 Task: In the  document research.epub Insert the command  'Viewing'Email the file to   'softage2@softage.net', with message attached Important: I've emailed you crucial details. Please make sure to go through it thoroughly. and file type: HTML
Action: Mouse moved to (284, 394)
Screenshot: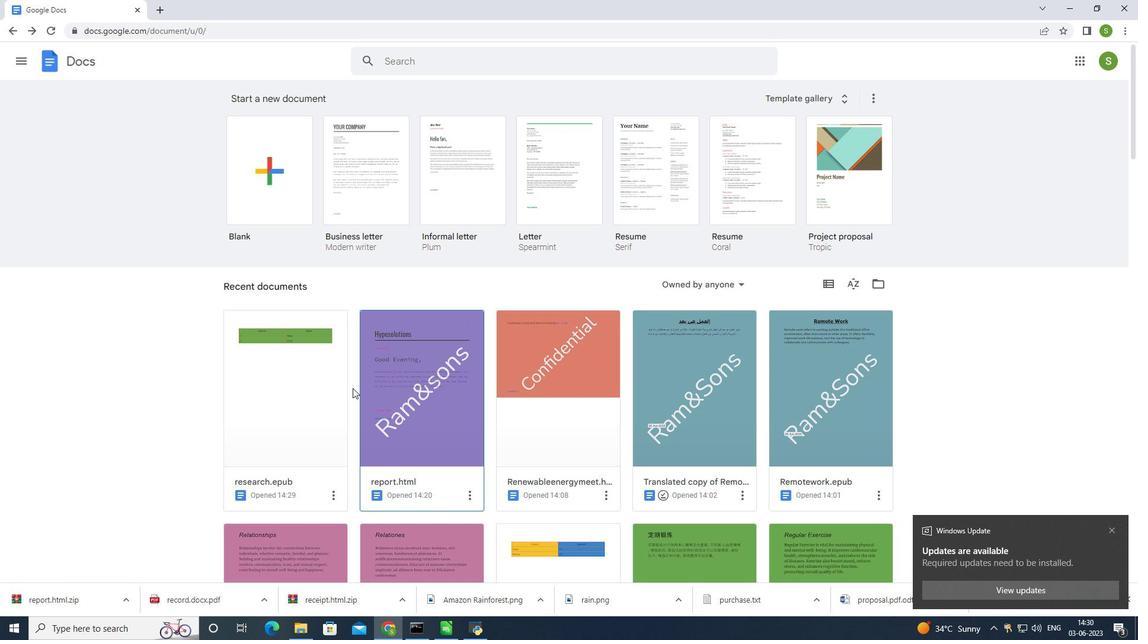 
Action: Mouse pressed left at (284, 394)
Screenshot: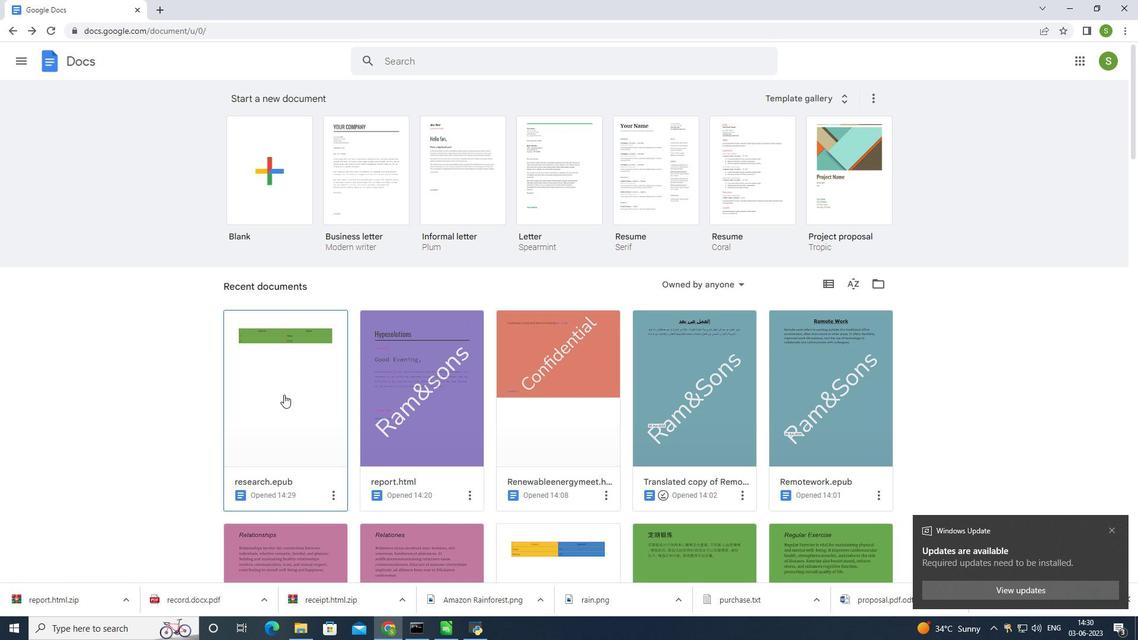 
Action: Mouse moved to (1079, 99)
Screenshot: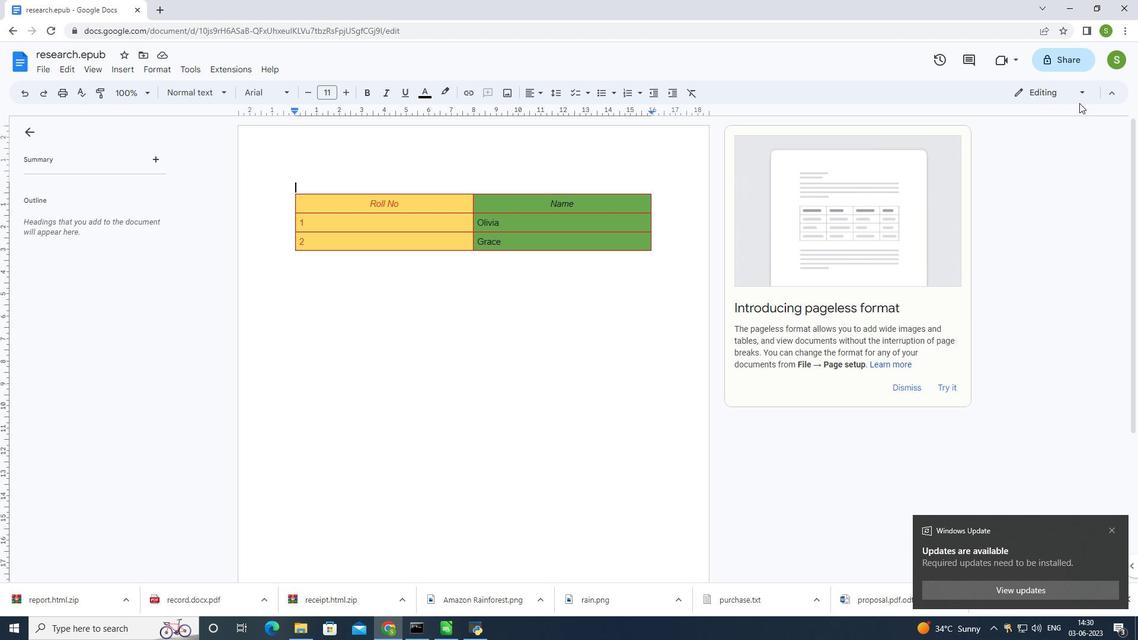 
Action: Mouse pressed left at (1079, 99)
Screenshot: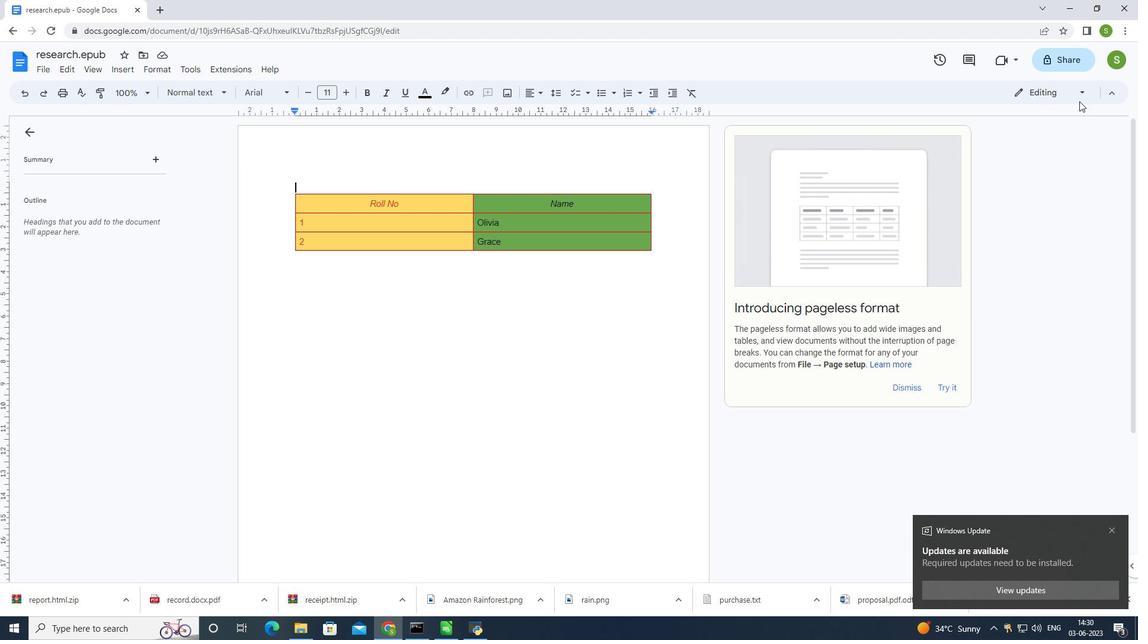 
Action: Mouse moved to (1017, 174)
Screenshot: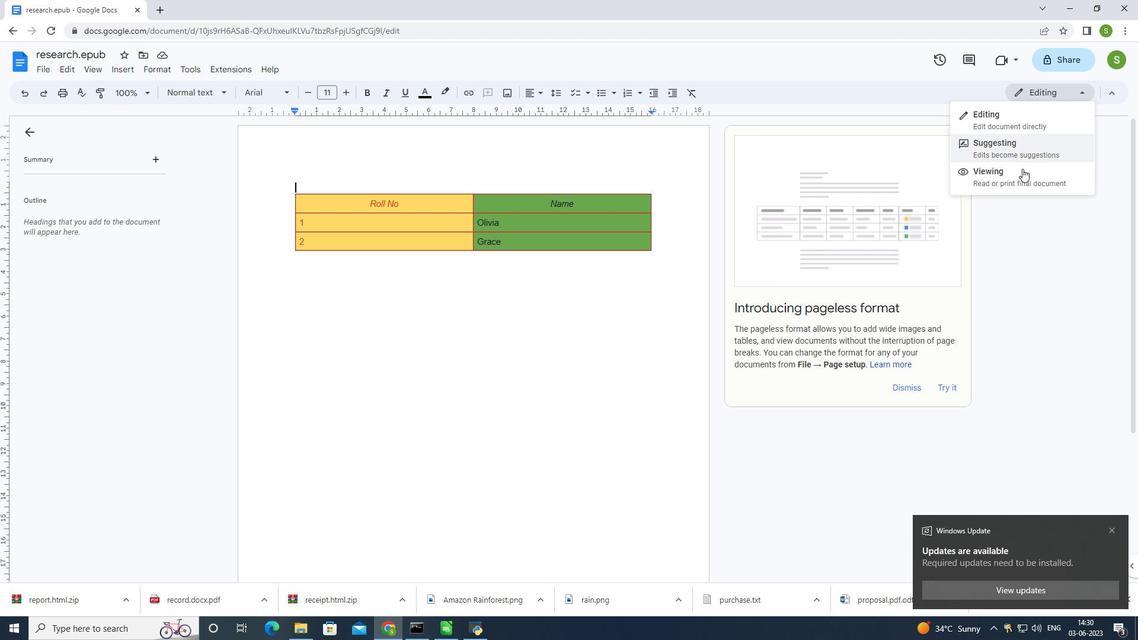 
Action: Mouse pressed left at (1017, 174)
Screenshot: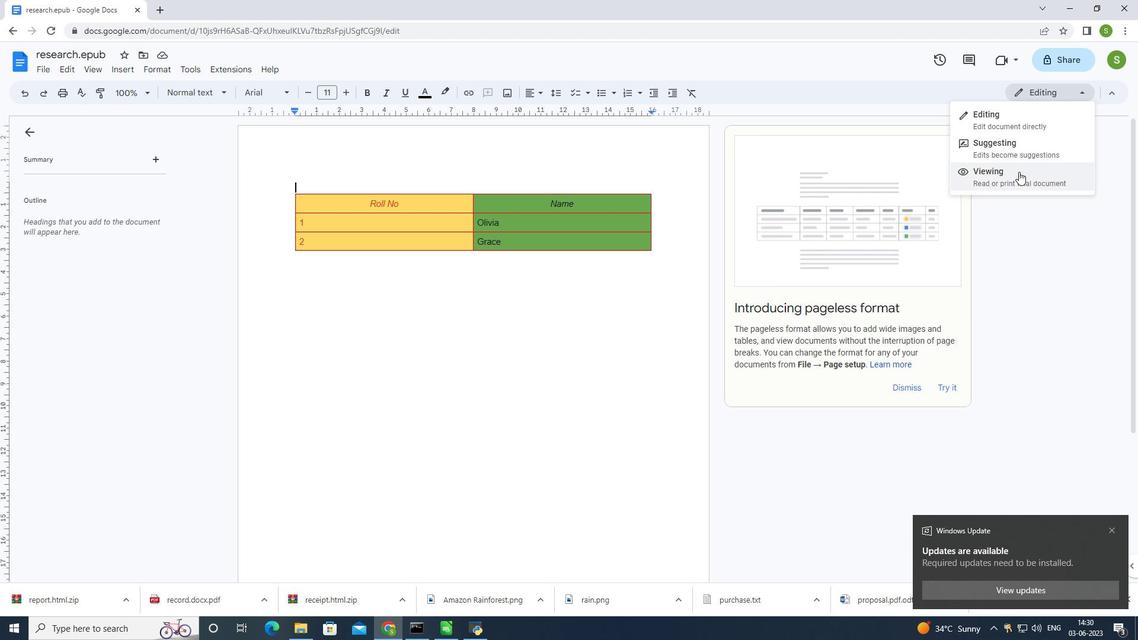 
Action: Mouse moved to (40, 67)
Screenshot: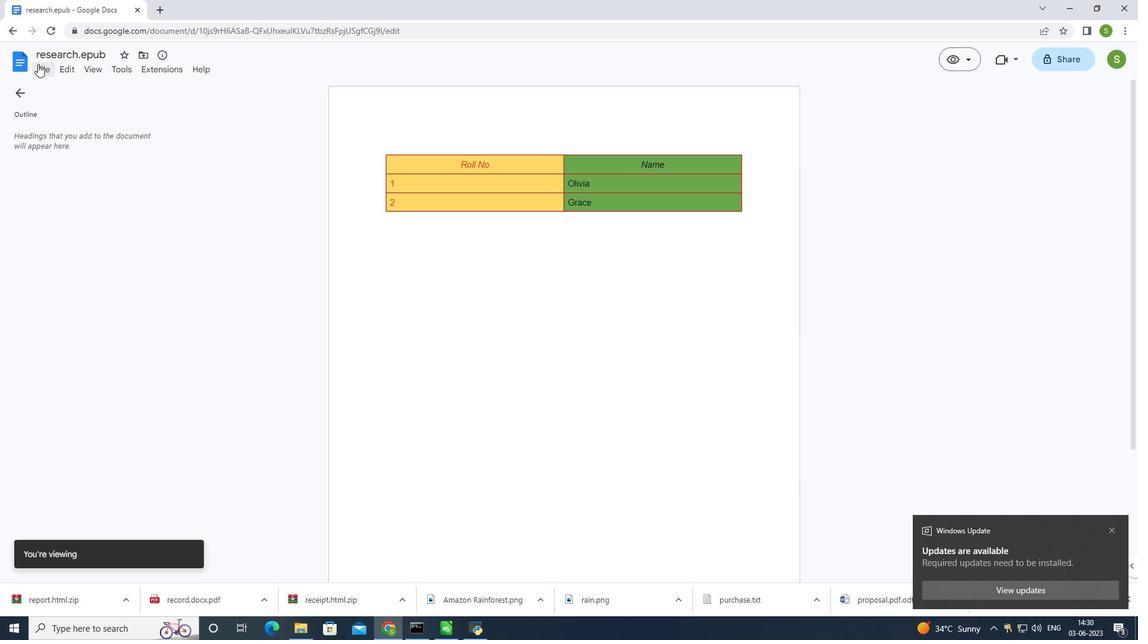 
Action: Mouse pressed left at (40, 67)
Screenshot: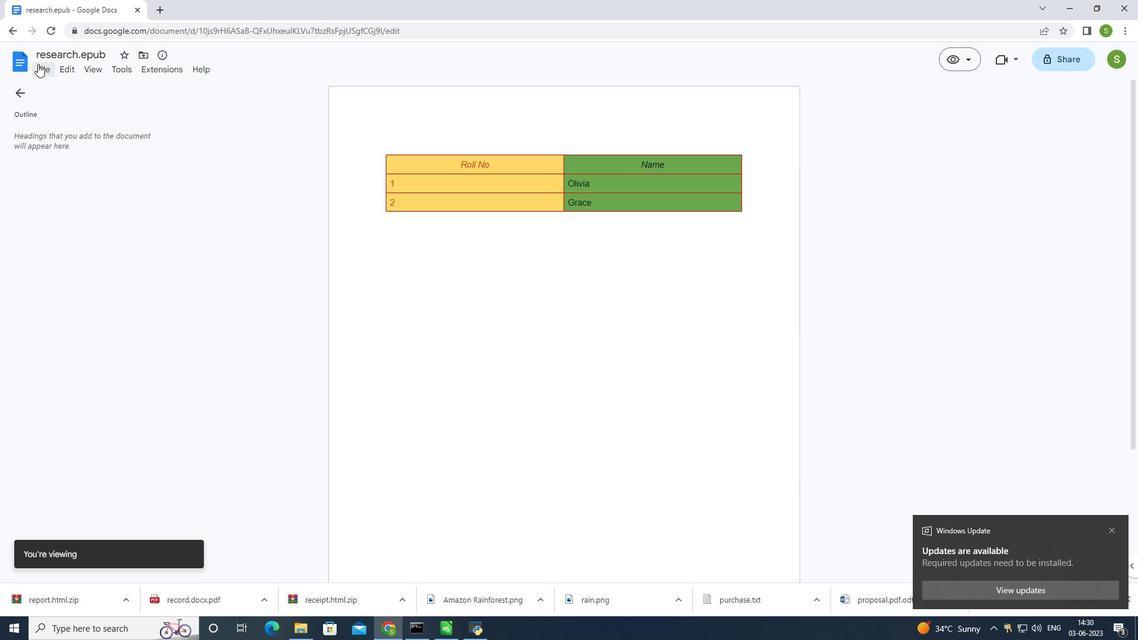
Action: Mouse moved to (61, 173)
Screenshot: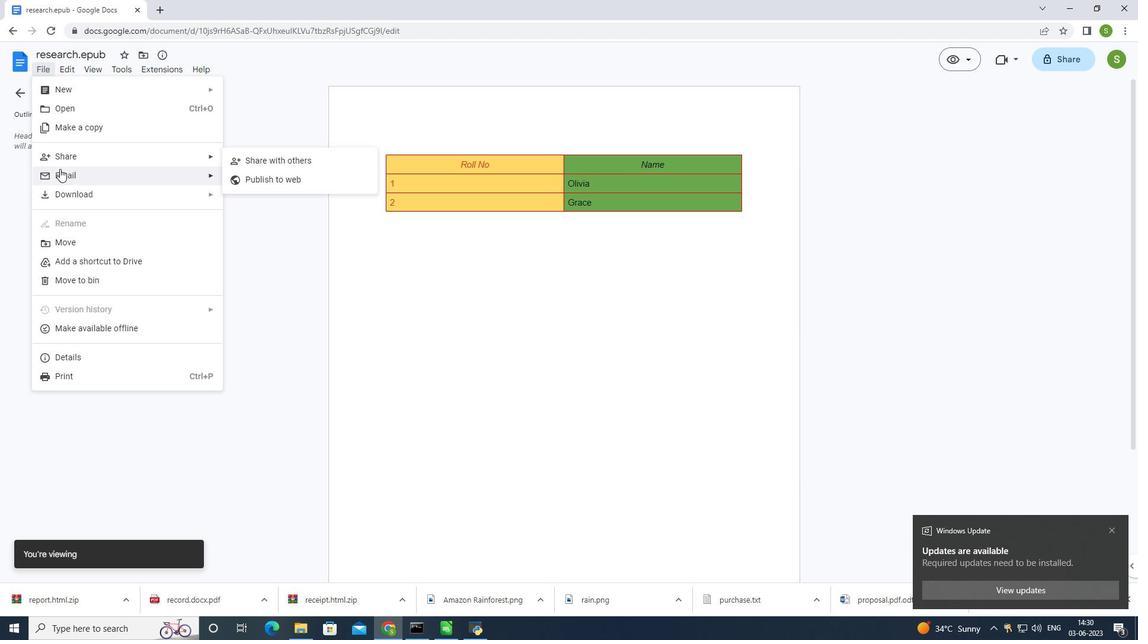 
Action: Mouse pressed left at (61, 173)
Screenshot: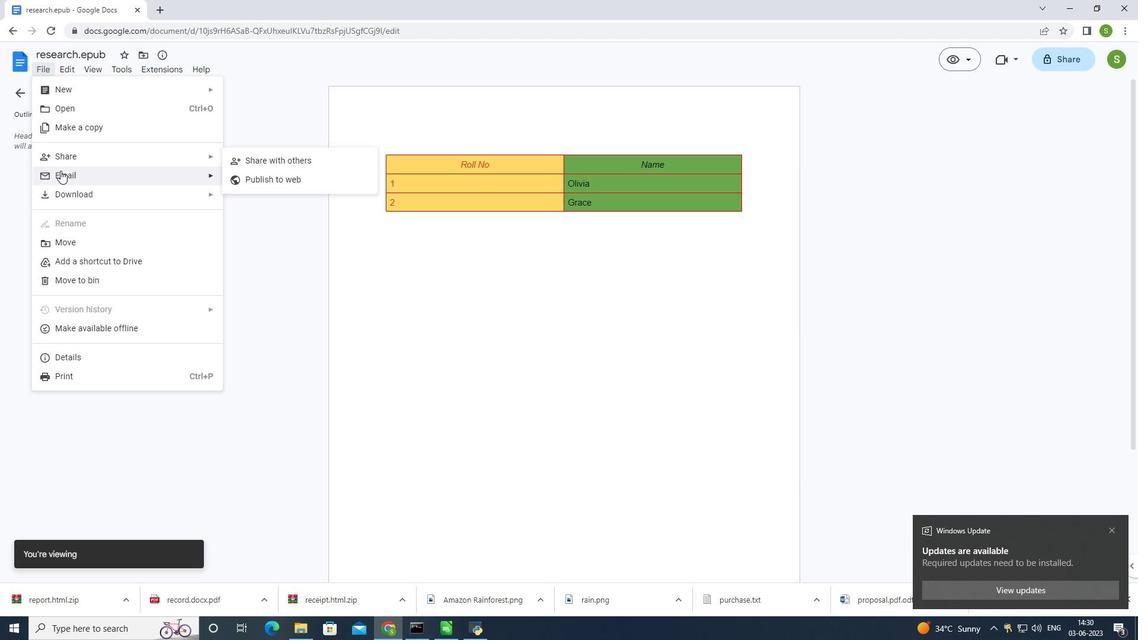 
Action: Mouse moved to (250, 178)
Screenshot: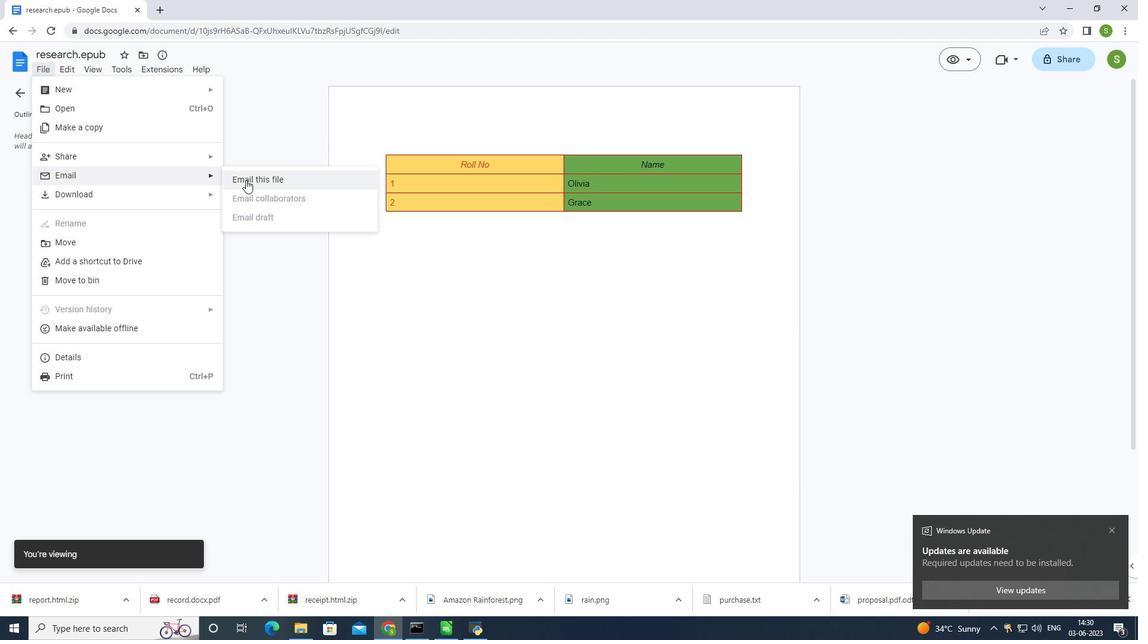 
Action: Mouse pressed left at (250, 178)
Screenshot: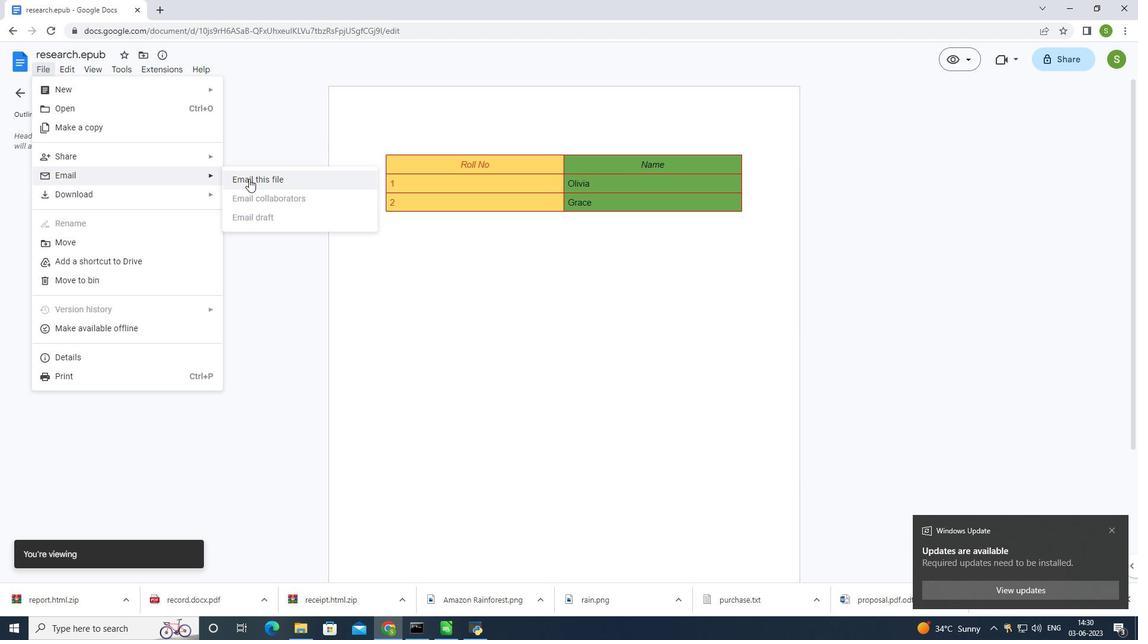 
Action: Mouse moved to (523, 237)
Screenshot: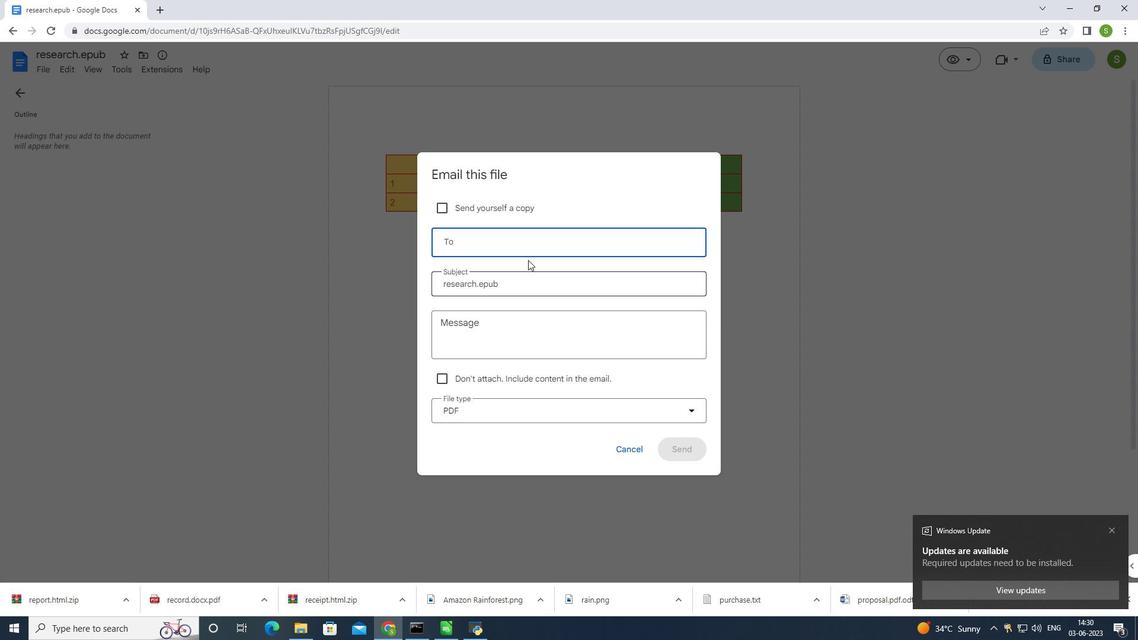 
Action: Mouse pressed left at (523, 237)
Screenshot: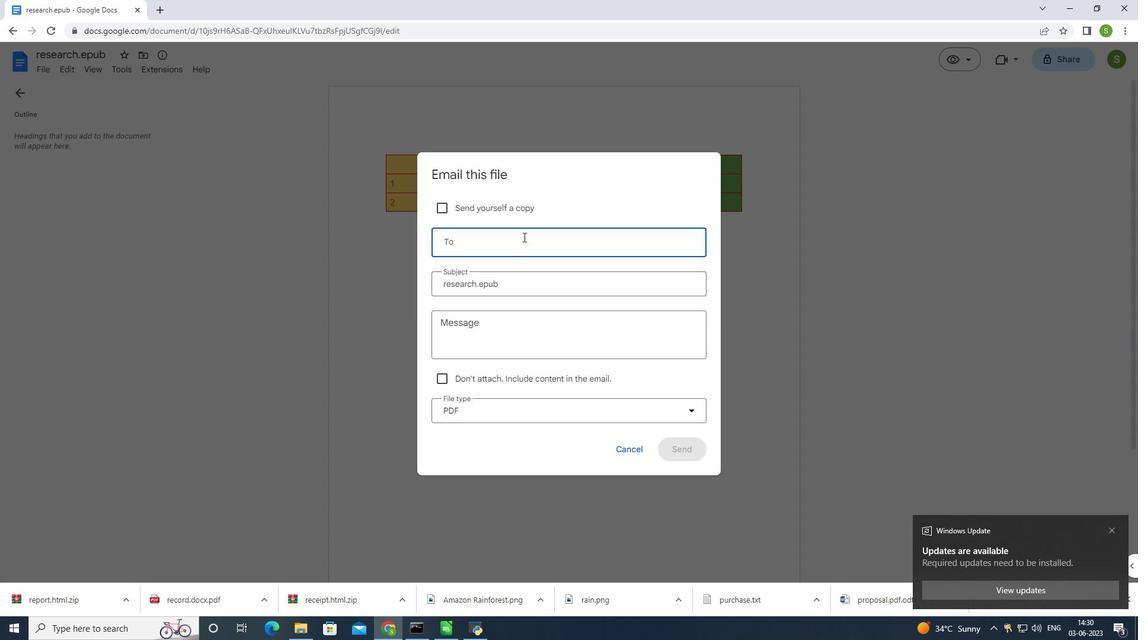 
Action: Mouse moved to (775, 322)
Screenshot: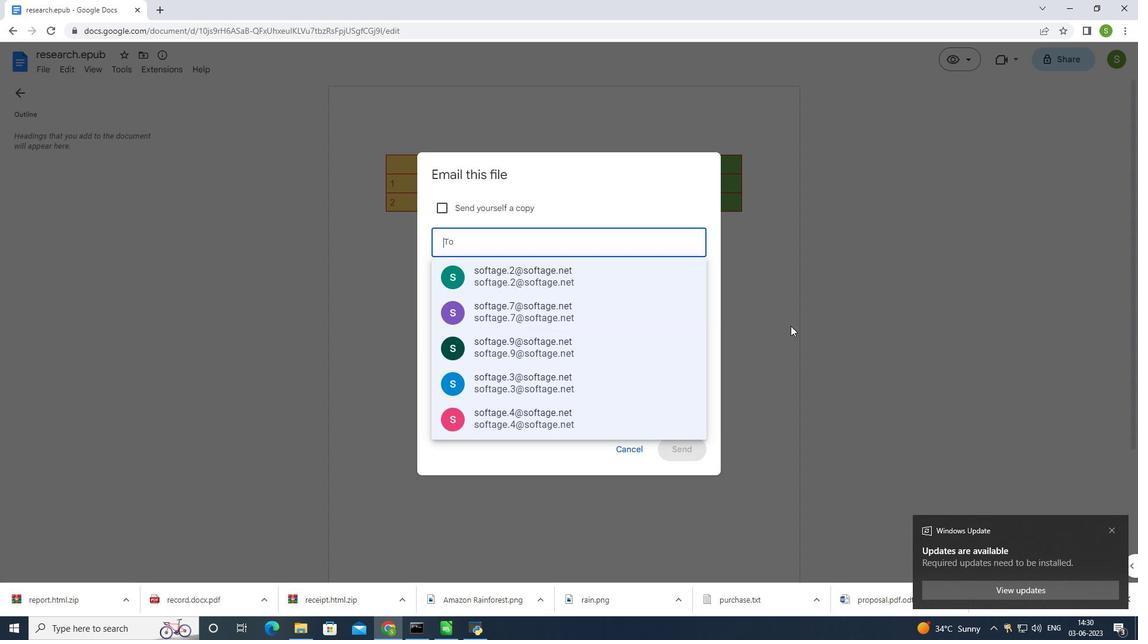 
Action: Key pressed softage,<Key.backspace>.2<Key.shift>@softage.net
Screenshot: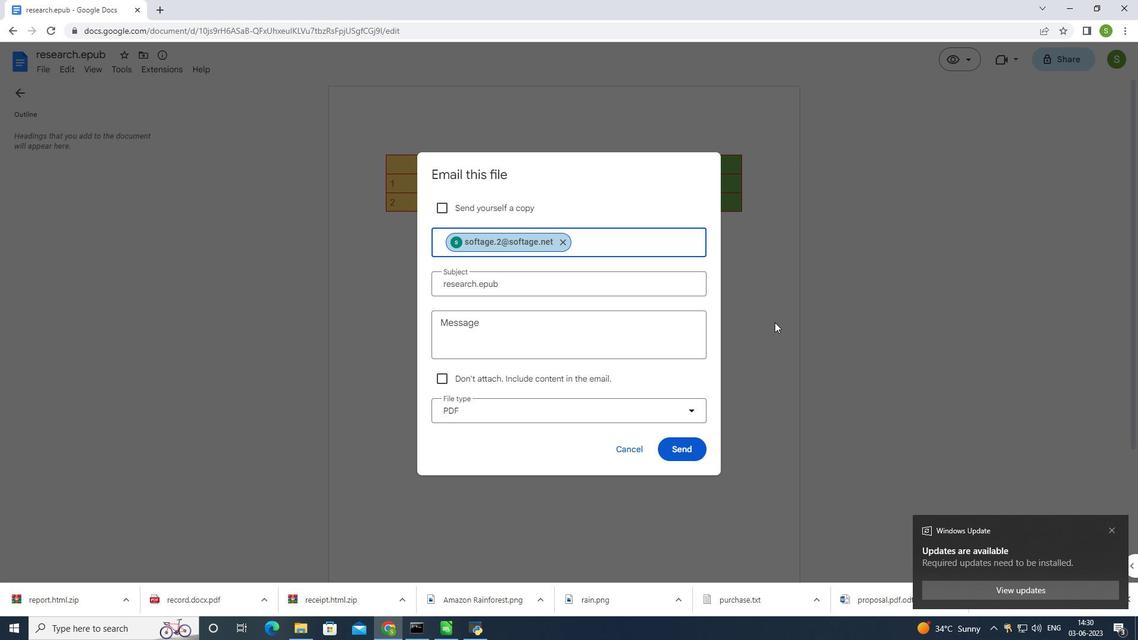 
Action: Mouse moved to (586, 339)
Screenshot: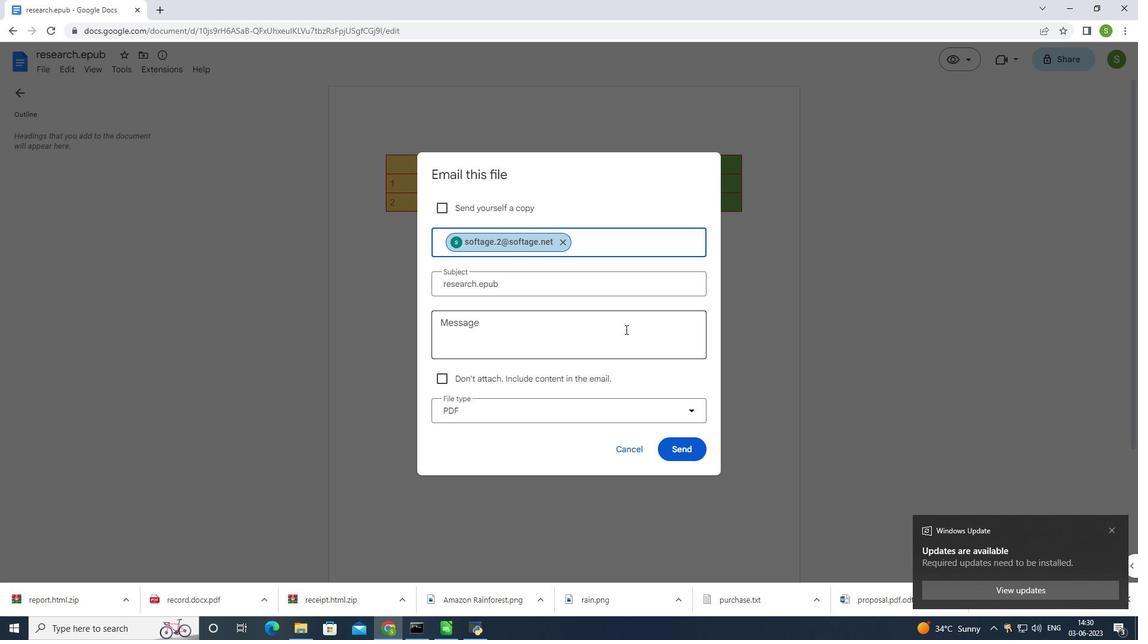 
Action: Mouse pressed left at (586, 339)
Screenshot: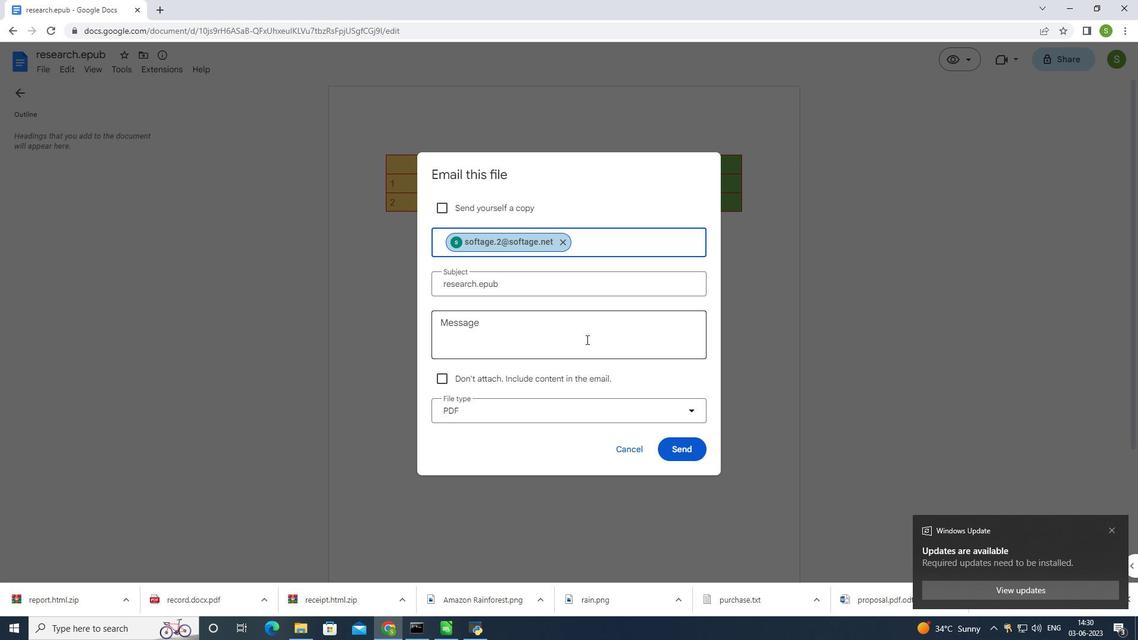 
Action: Mouse moved to (665, 351)
Screenshot: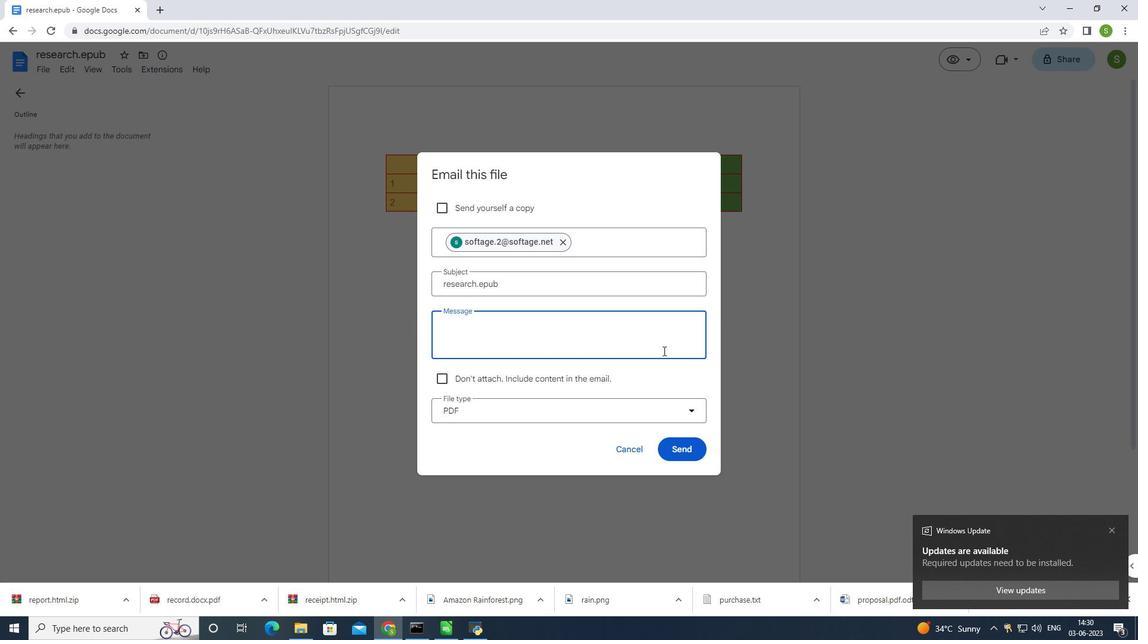 
Action: Key pressed <Key.shift><Key.shift>I've<Key.space>emailed<Key.space>you<Key.space>cricial<Key.space>details.<Key.space><Key.shift>Please<Key.space>makr<Key.backspace>e<Key.space>sure<Key.space>to<Key.space>go<Key.space>through<Key.space>it<Key.space>thruo<Key.backspace><Key.backspace>p<Key.backspace>oughly.
Screenshot: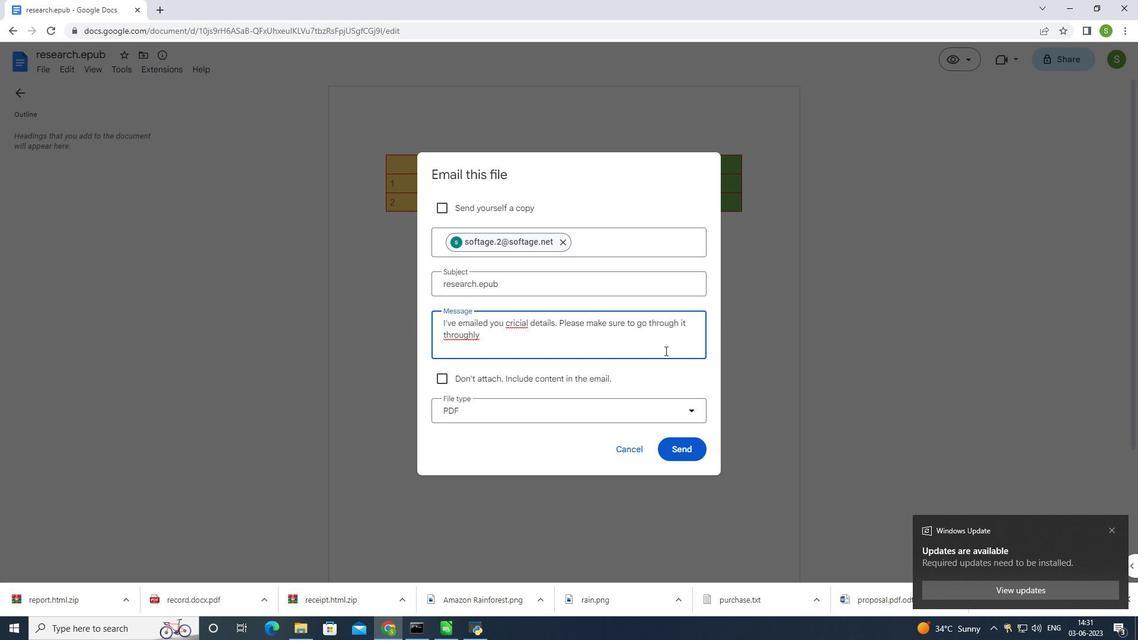 
Action: Mouse moved to (456, 333)
Screenshot: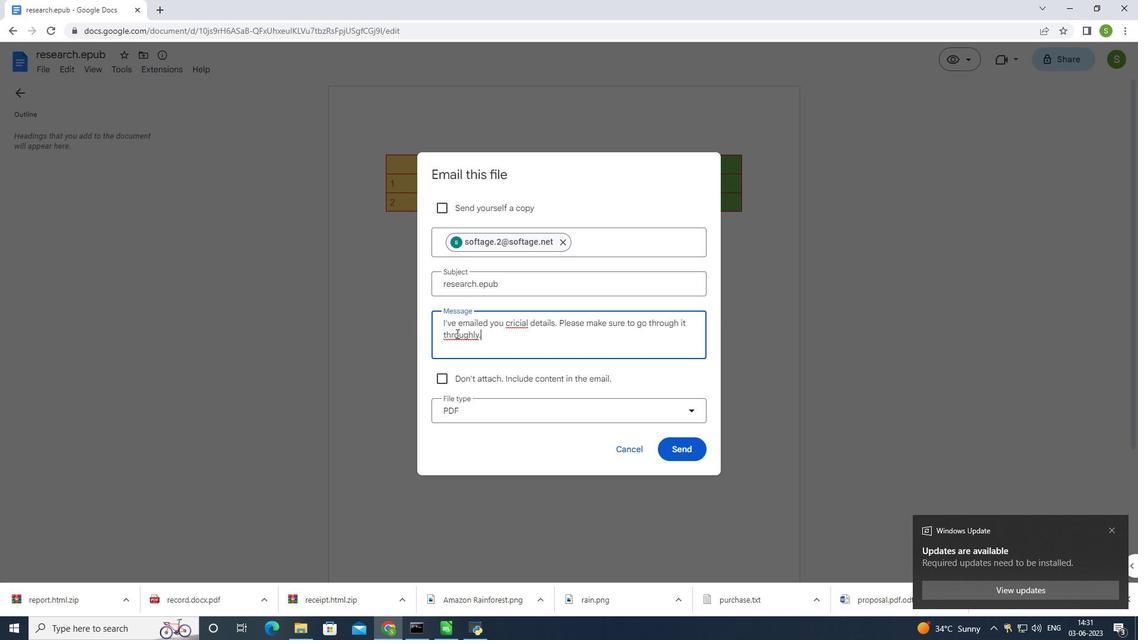 
Action: Mouse pressed right at (456, 333)
Screenshot: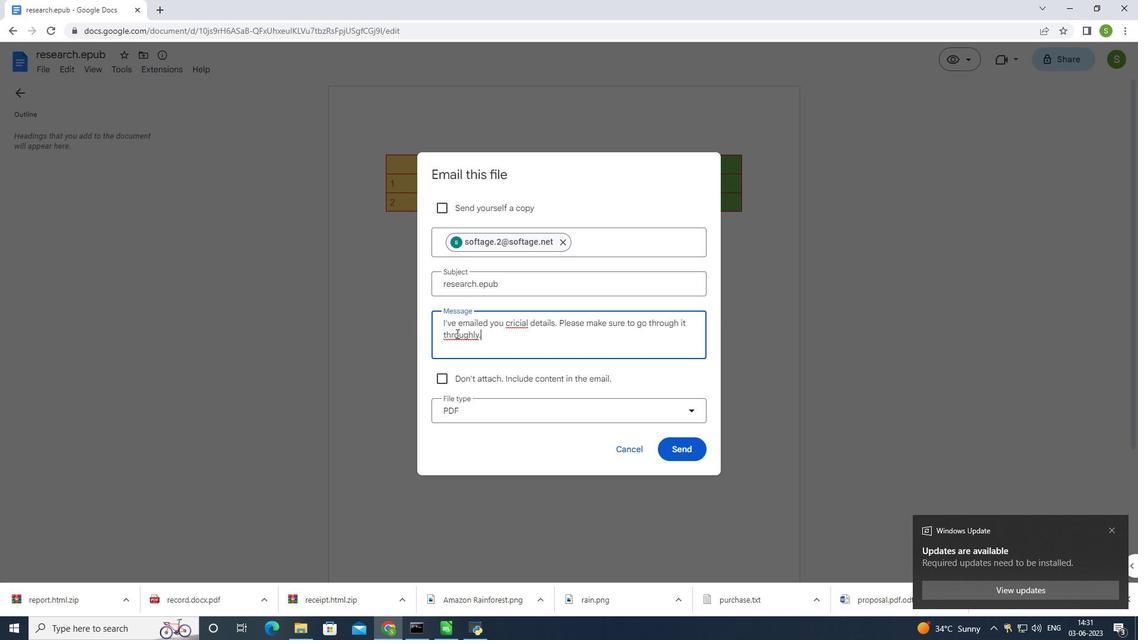 
Action: Mouse moved to (480, 344)
Screenshot: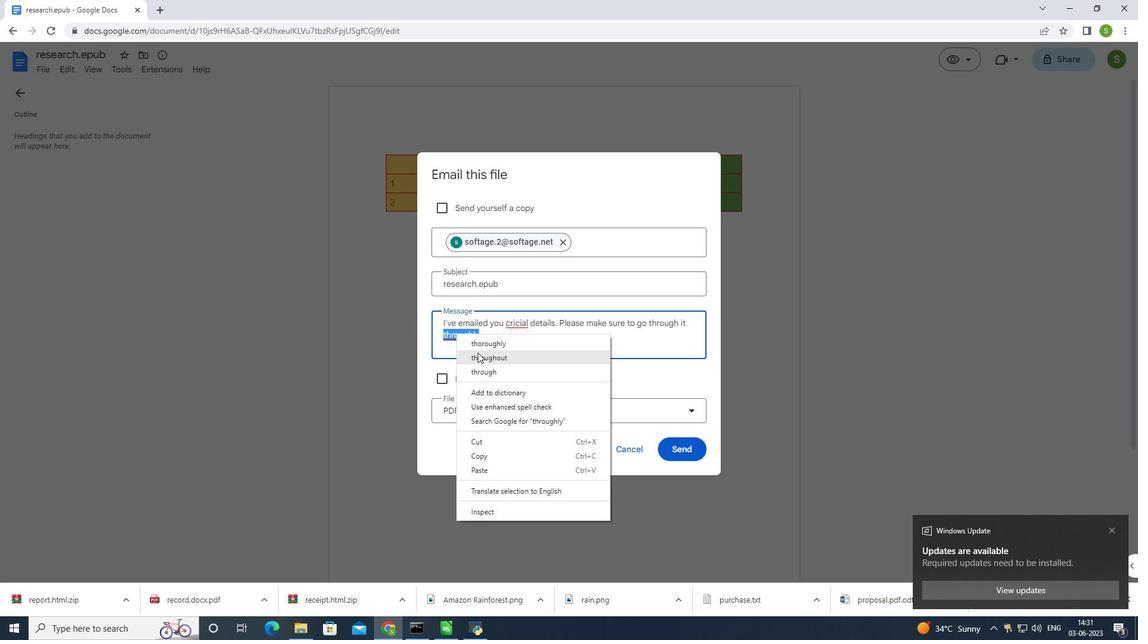 
Action: Mouse pressed left at (480, 344)
Screenshot: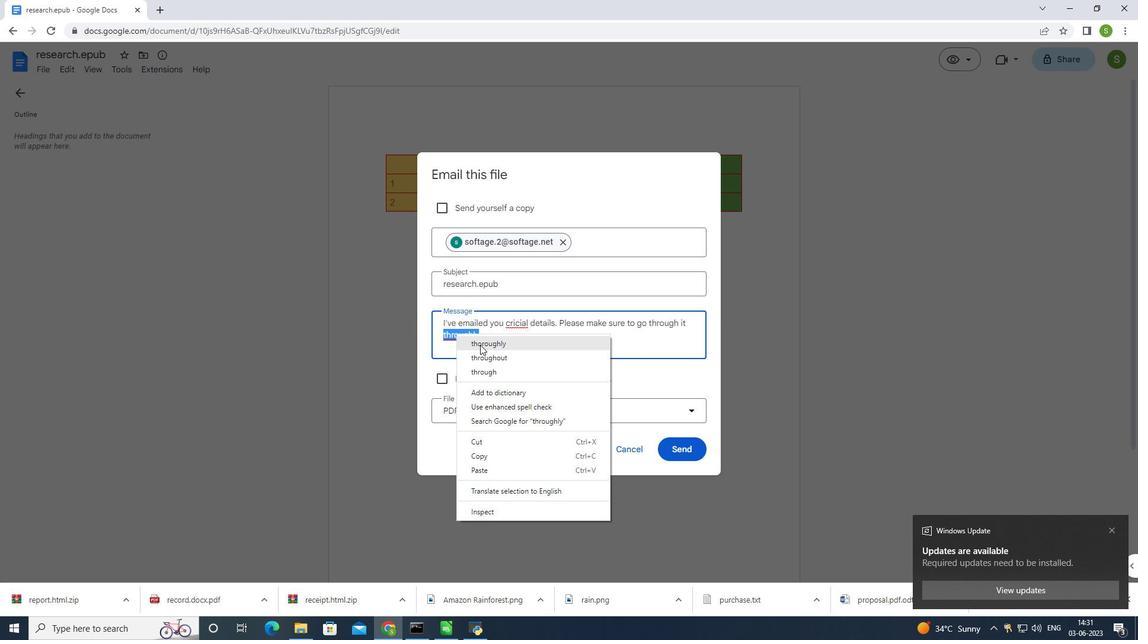 
Action: Mouse moved to (518, 323)
Screenshot: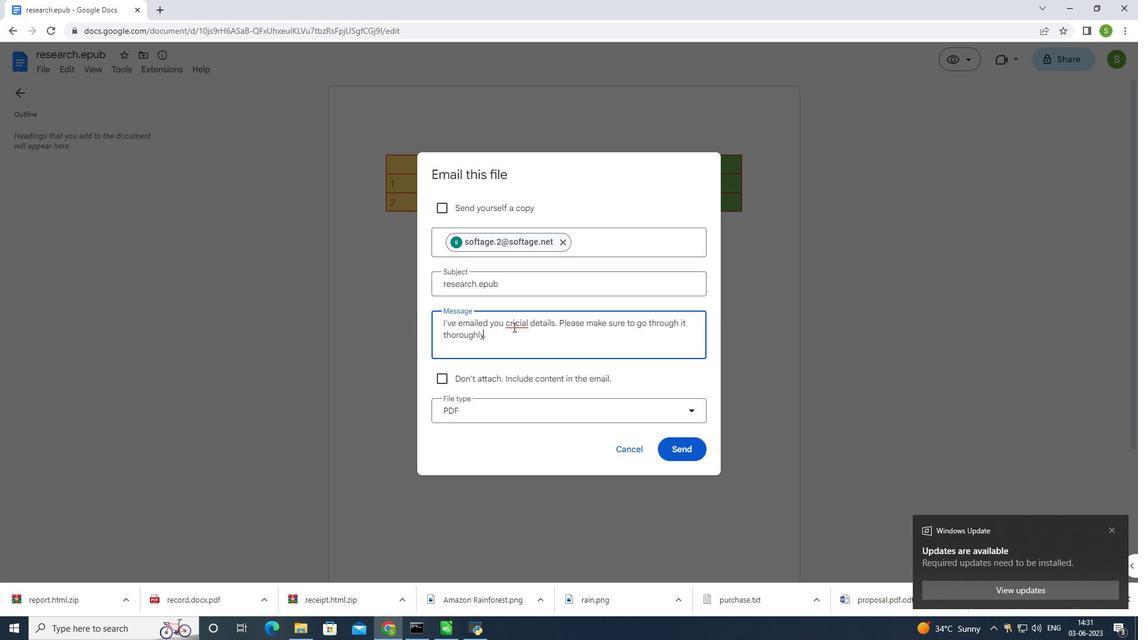 
Action: Mouse pressed right at (518, 323)
Screenshot: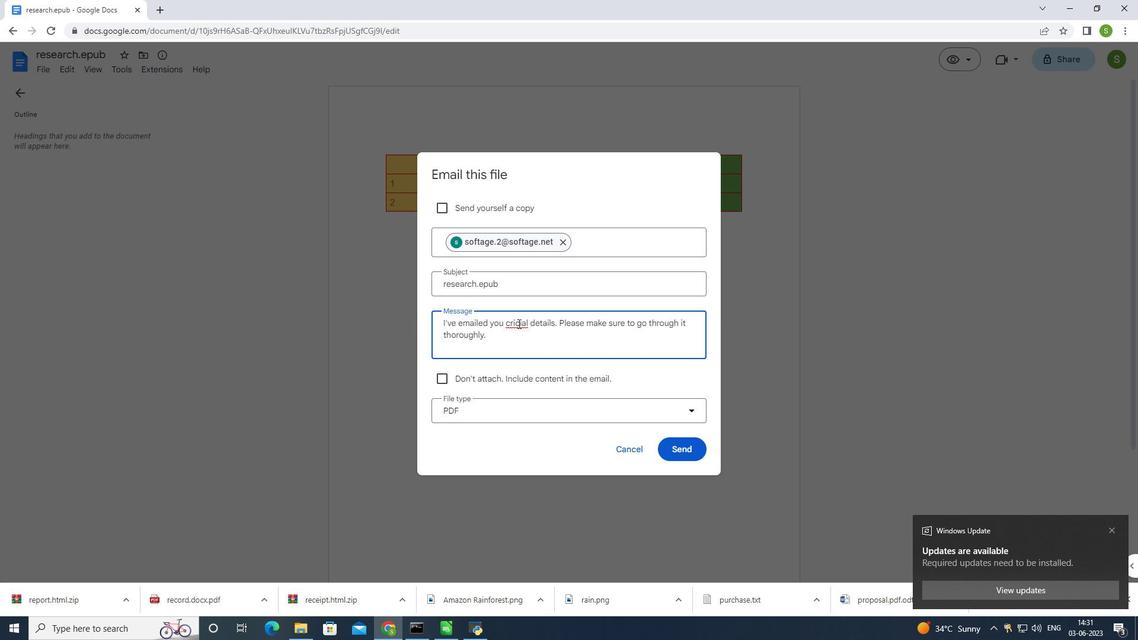 
Action: Mouse moved to (526, 336)
Screenshot: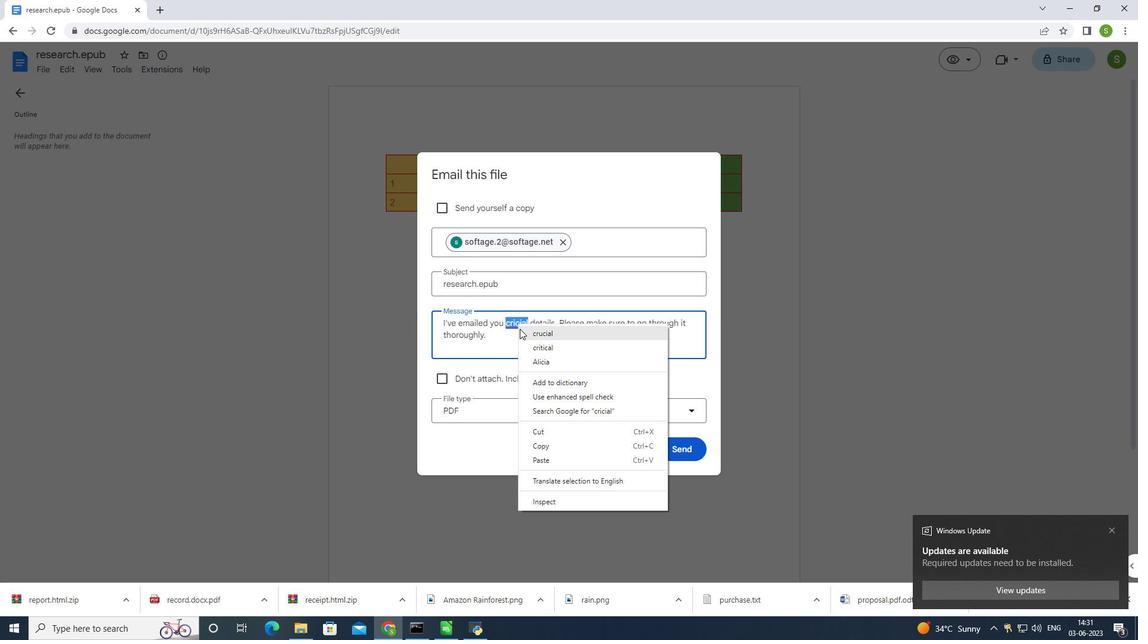 
Action: Mouse pressed left at (526, 336)
Screenshot: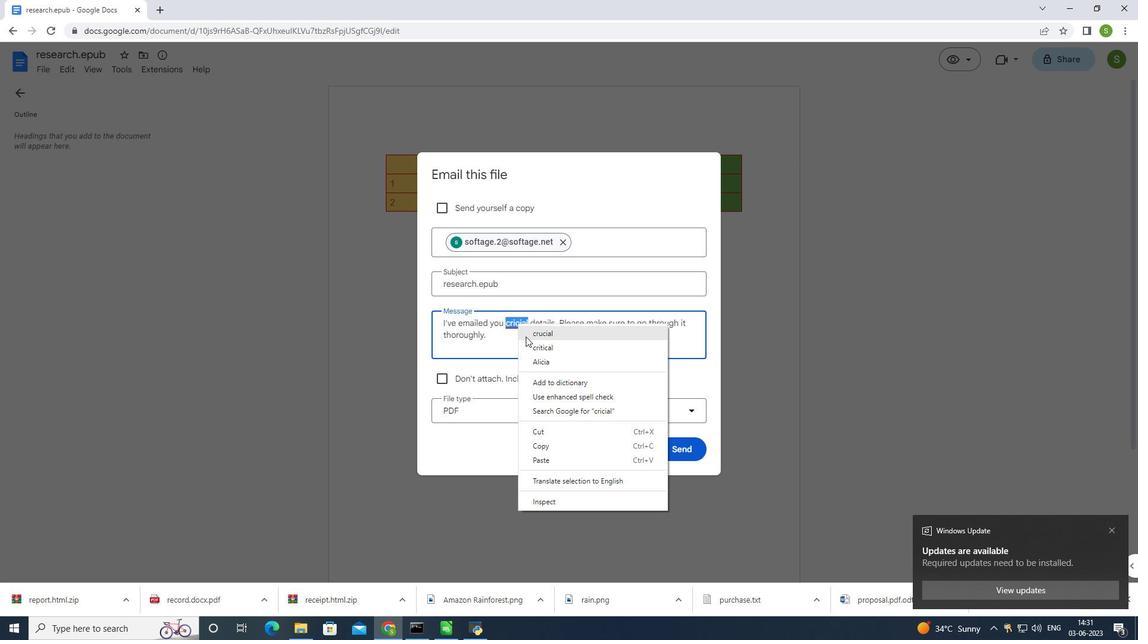 
Action: Mouse moved to (613, 413)
Screenshot: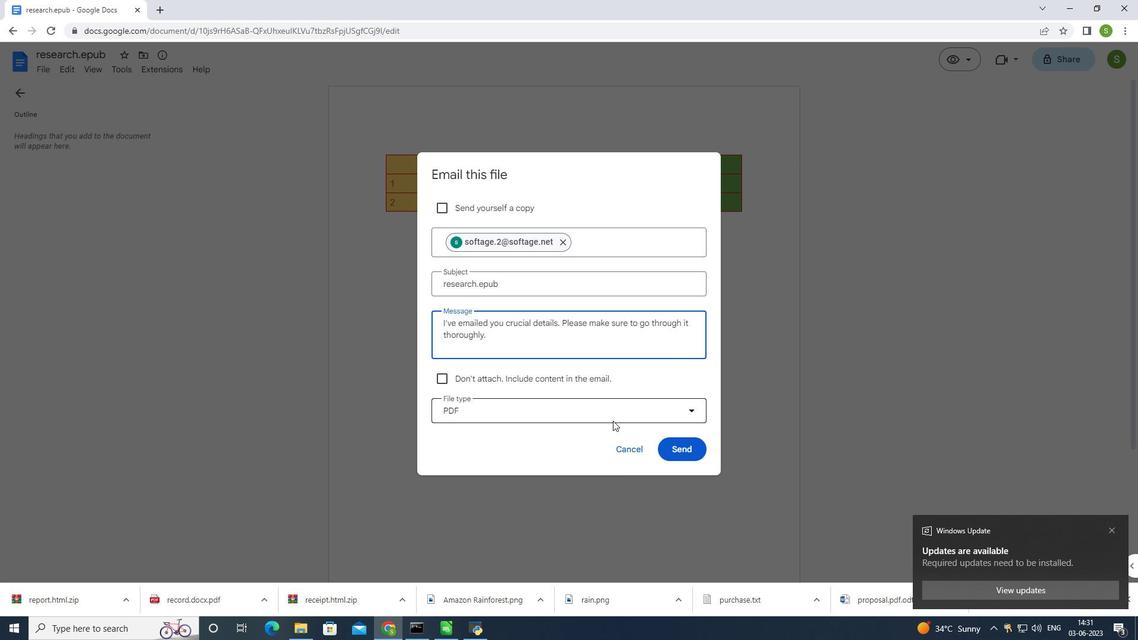 
Action: Mouse pressed left at (613, 413)
Screenshot: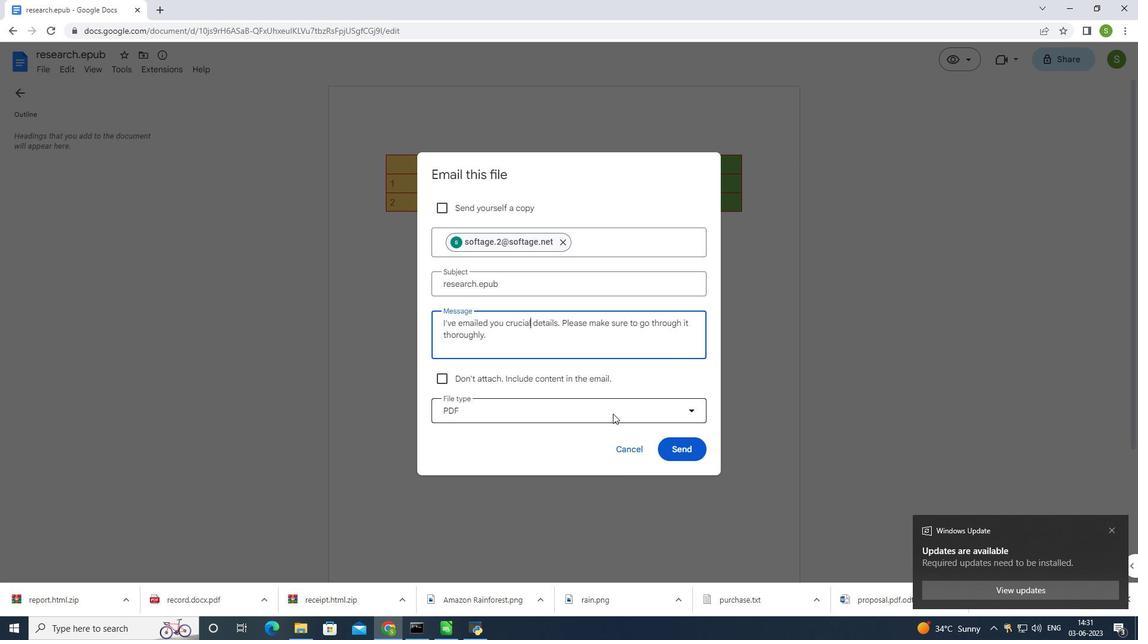 
Action: Mouse moved to (535, 488)
Screenshot: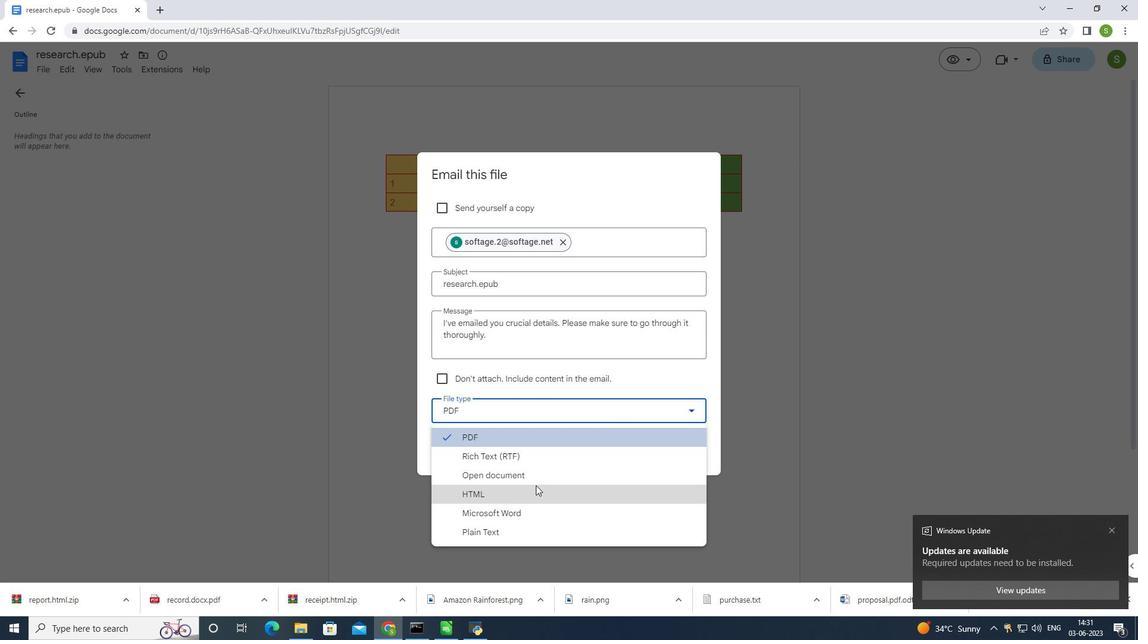 
Action: Mouse pressed left at (535, 488)
Screenshot: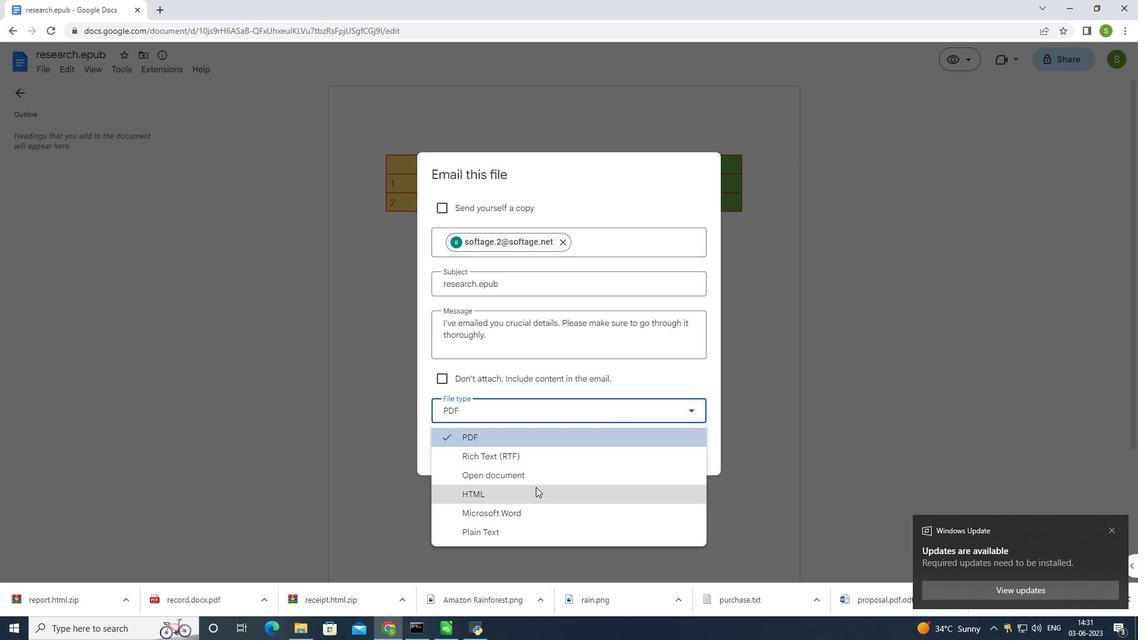 
Action: Mouse moved to (688, 449)
Screenshot: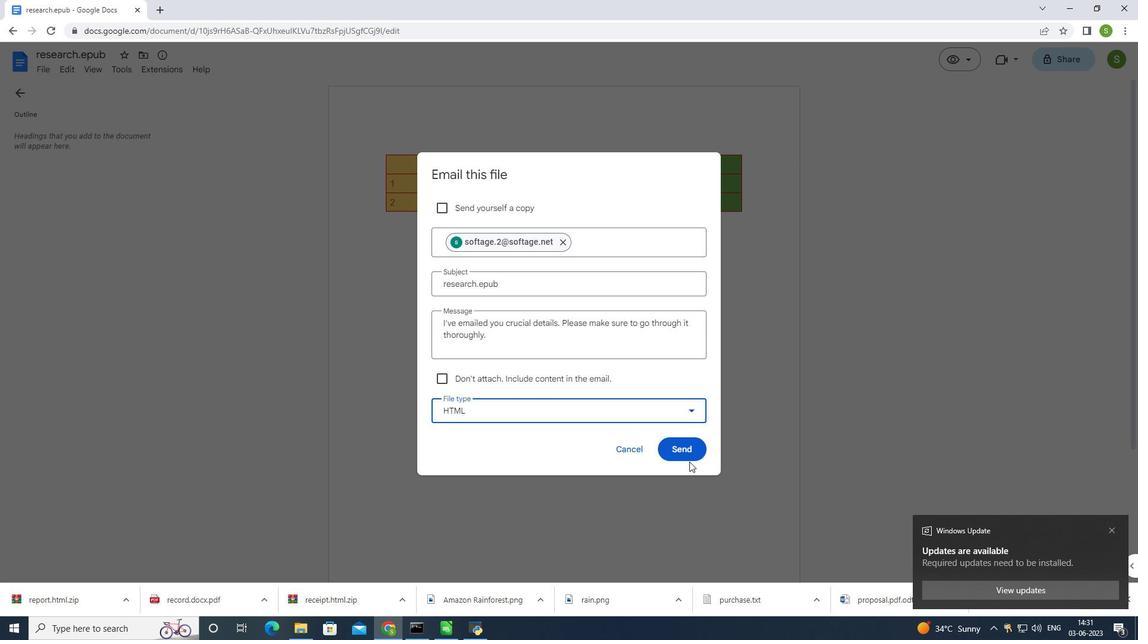 
Action: Mouse pressed left at (688, 449)
Screenshot: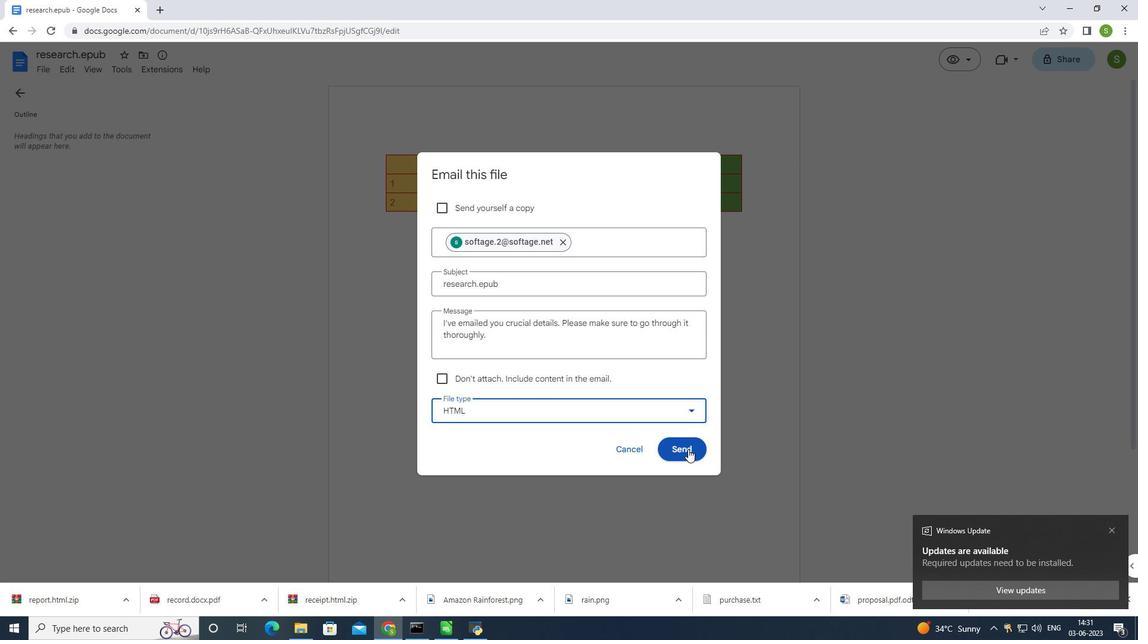 
Action: Mouse moved to (511, 362)
Screenshot: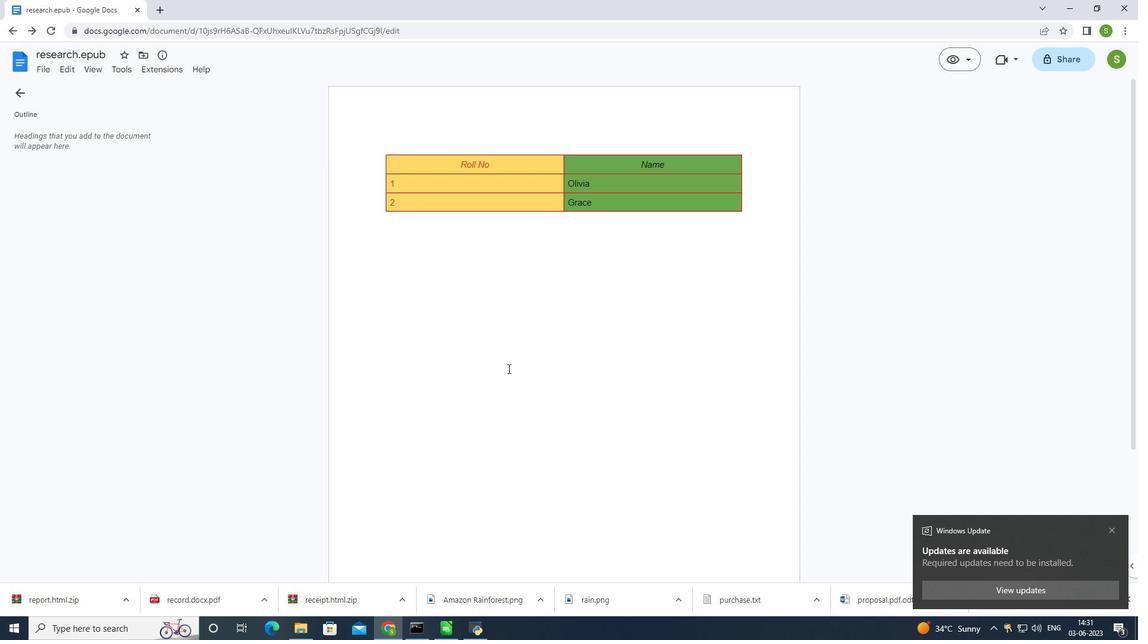 
